 Task: Find the best route from Detroit, Michigan, to Cleveland, Ohio.
Action: Mouse moved to (240, 80)
Screenshot: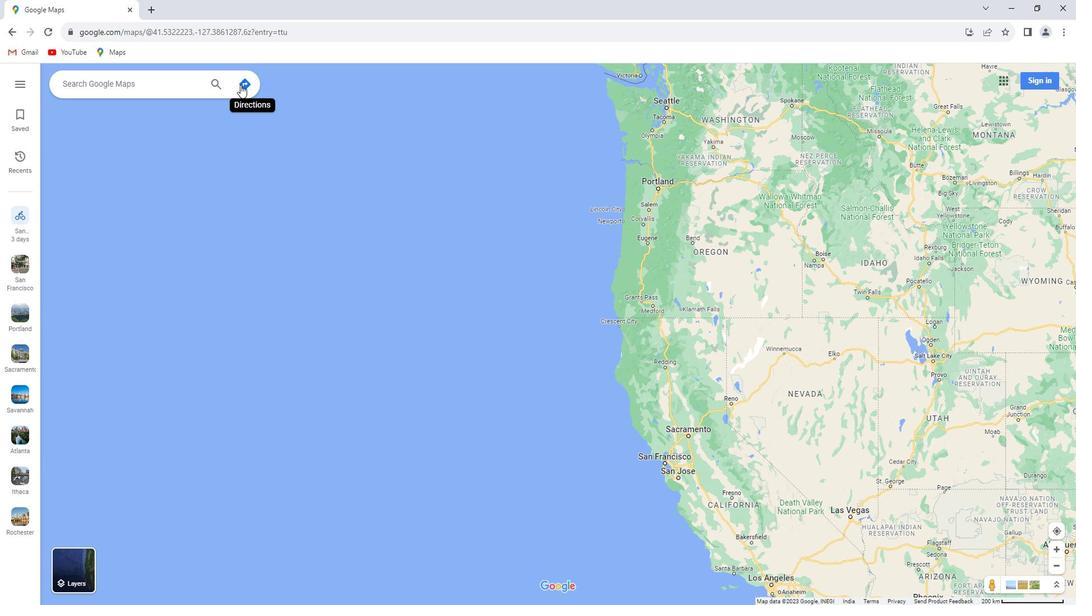 
Action: Mouse pressed left at (240, 80)
Screenshot: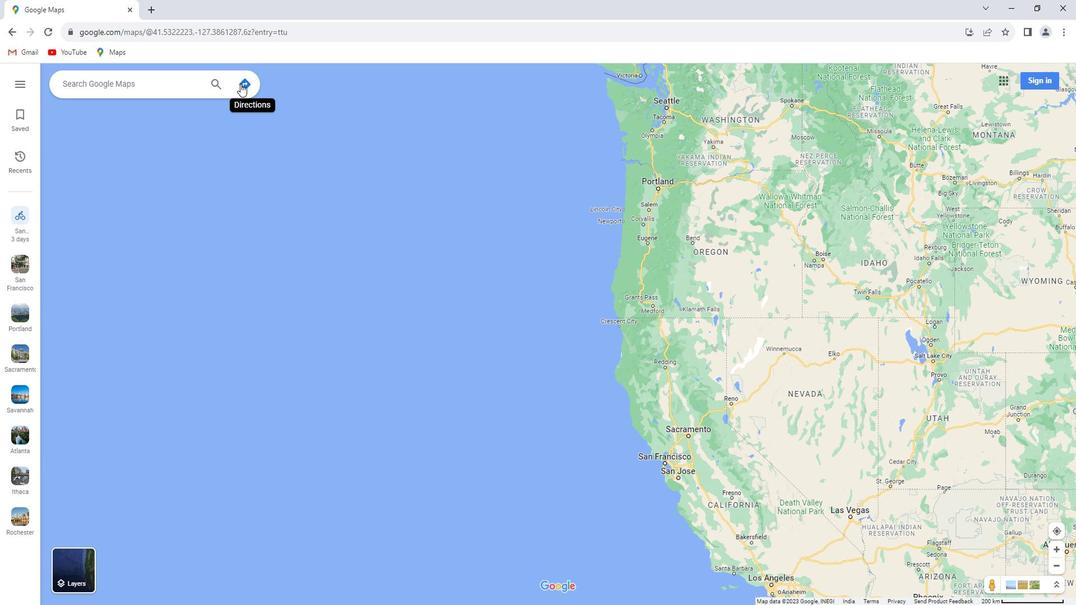 
Action: Mouse moved to (148, 118)
Screenshot: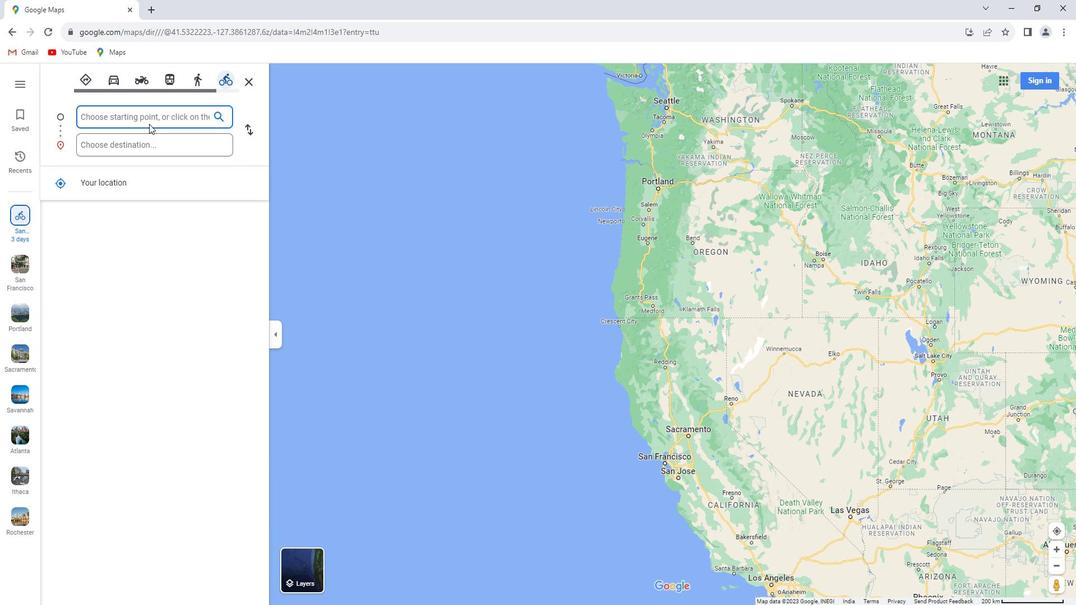 
Action: Key pressed <Key.shift>Detroit,<Key.space><Key.space><Key.shift_r>Michigan
Screenshot: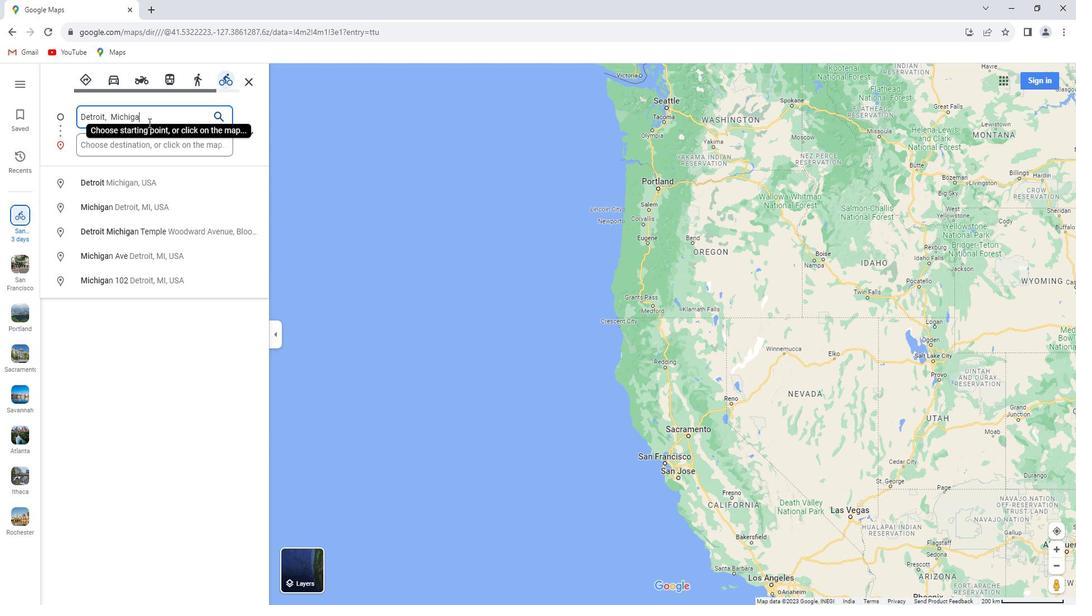 
Action: Mouse moved to (144, 134)
Screenshot: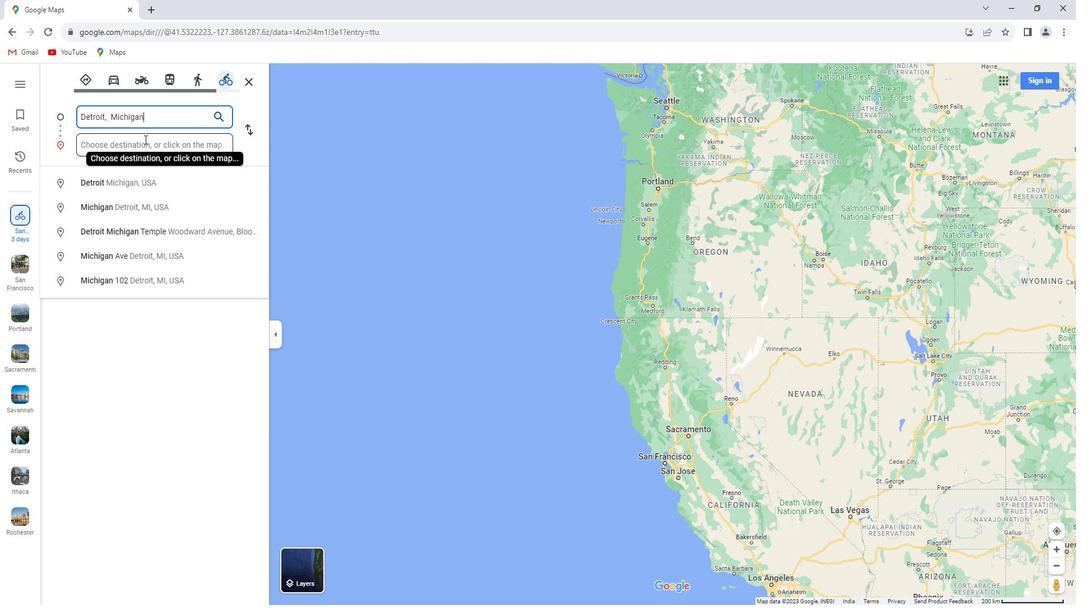 
Action: Mouse pressed left at (144, 134)
Screenshot: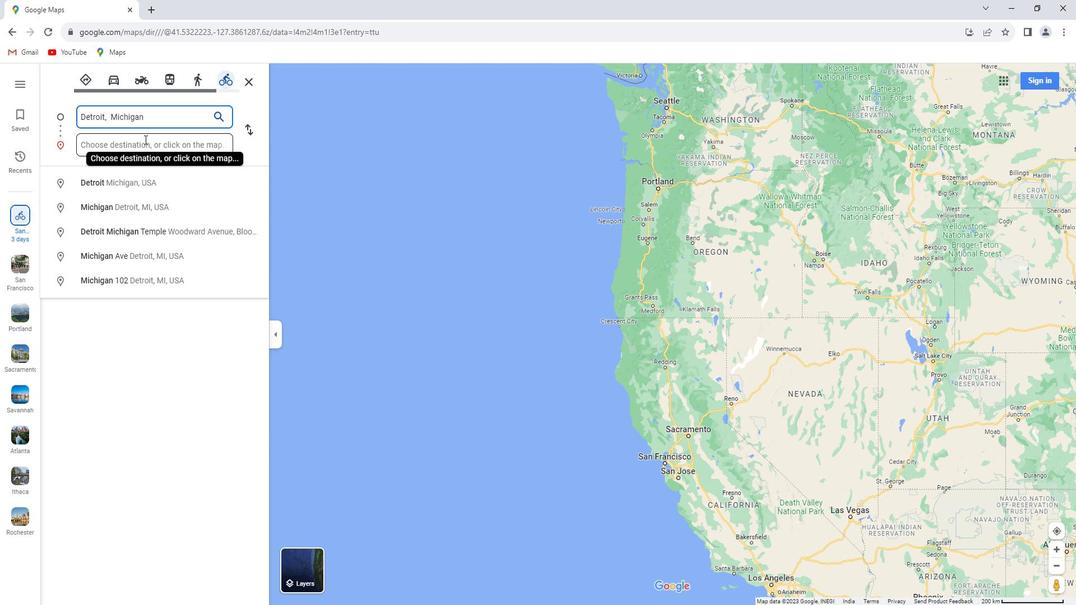 
Action: Key pressed <Key.shift>Cleveland,<Key.space><Key.shift>Ohio<Key.enter>
Screenshot: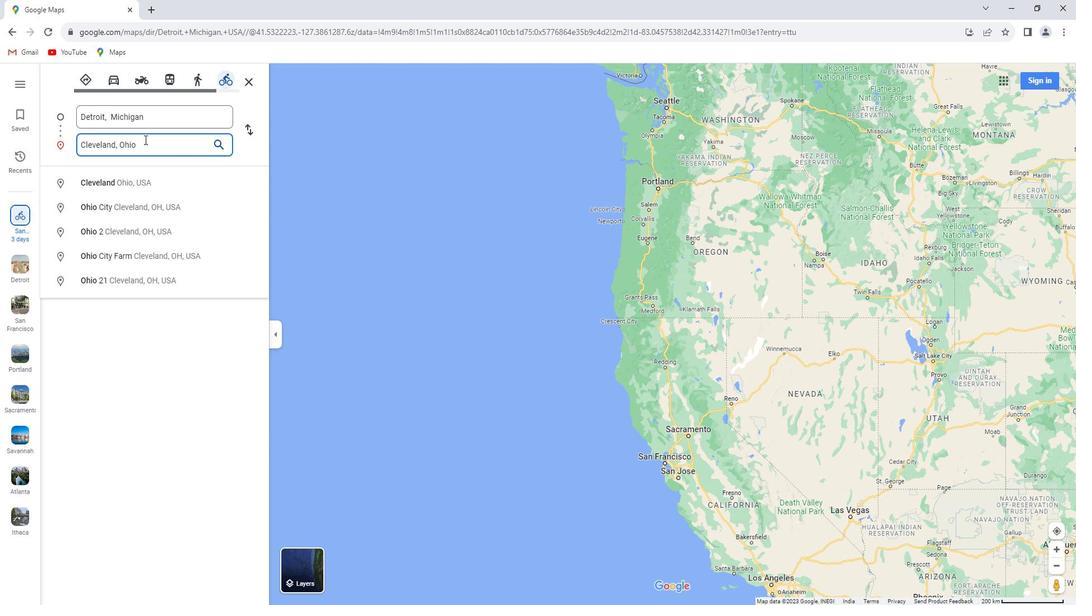 
Action: Mouse moved to (82, 71)
Screenshot: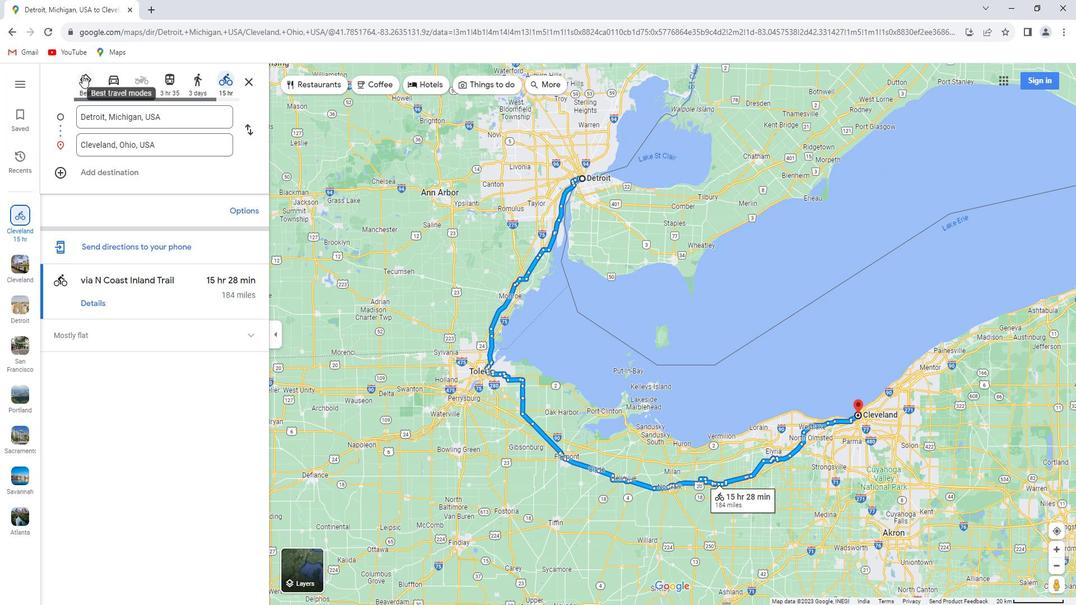 
Action: Mouse pressed left at (82, 71)
Screenshot: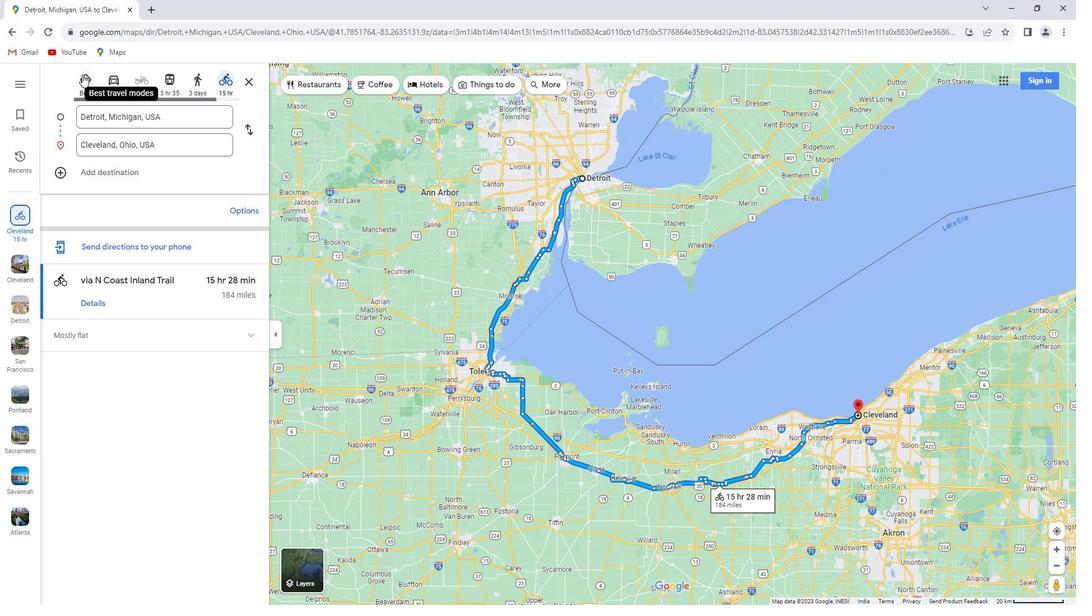 
Action: Mouse moved to (105, 91)
Screenshot: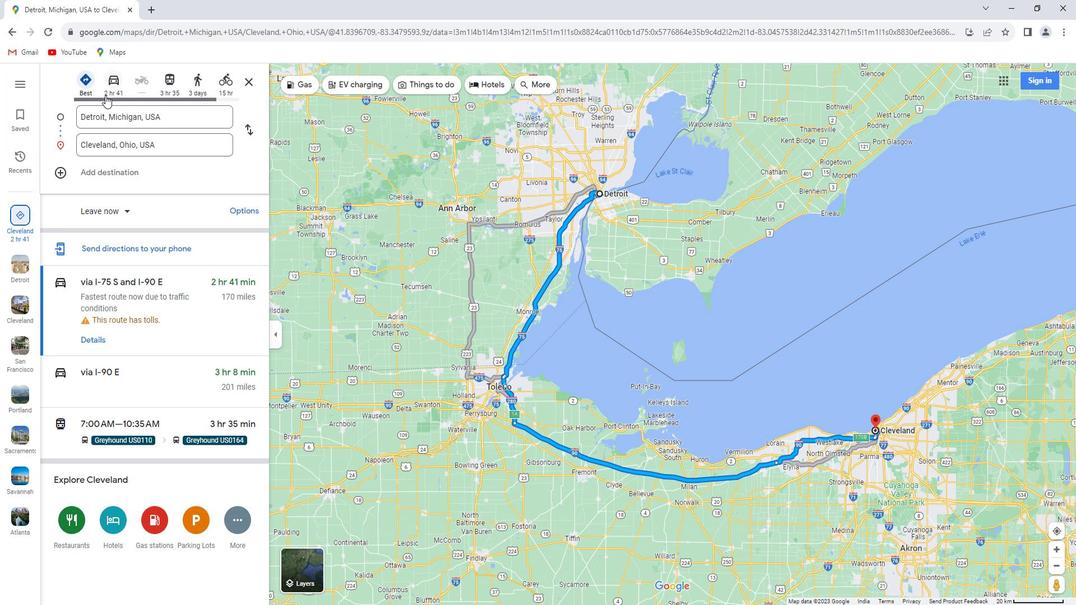 
